 Task: Create a task  Implement password recovery feature for better user experience , assign it to team member softage.6@softage.net in the project Touchstone and update the status of the task to  At Risk , set the priority of the task to Medium.
Action: Mouse moved to (73, 580)
Screenshot: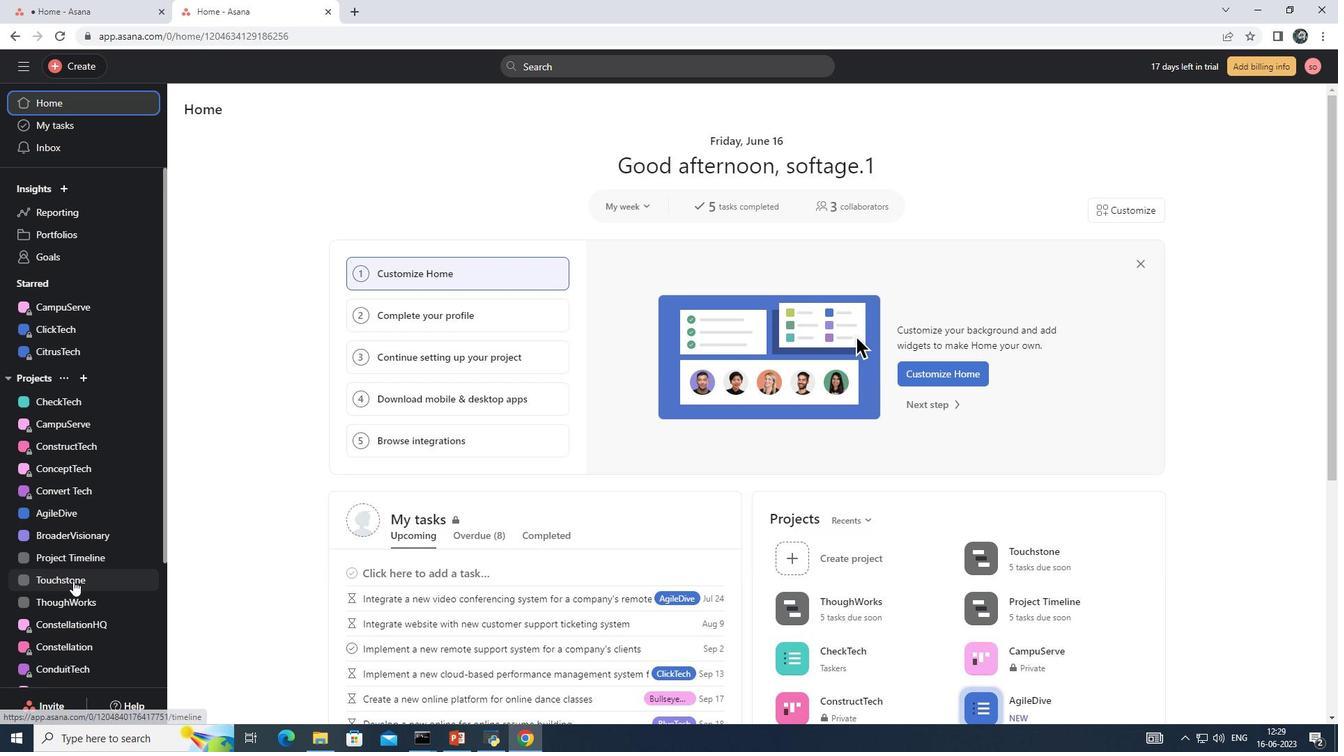 
Action: Mouse pressed left at (73, 580)
Screenshot: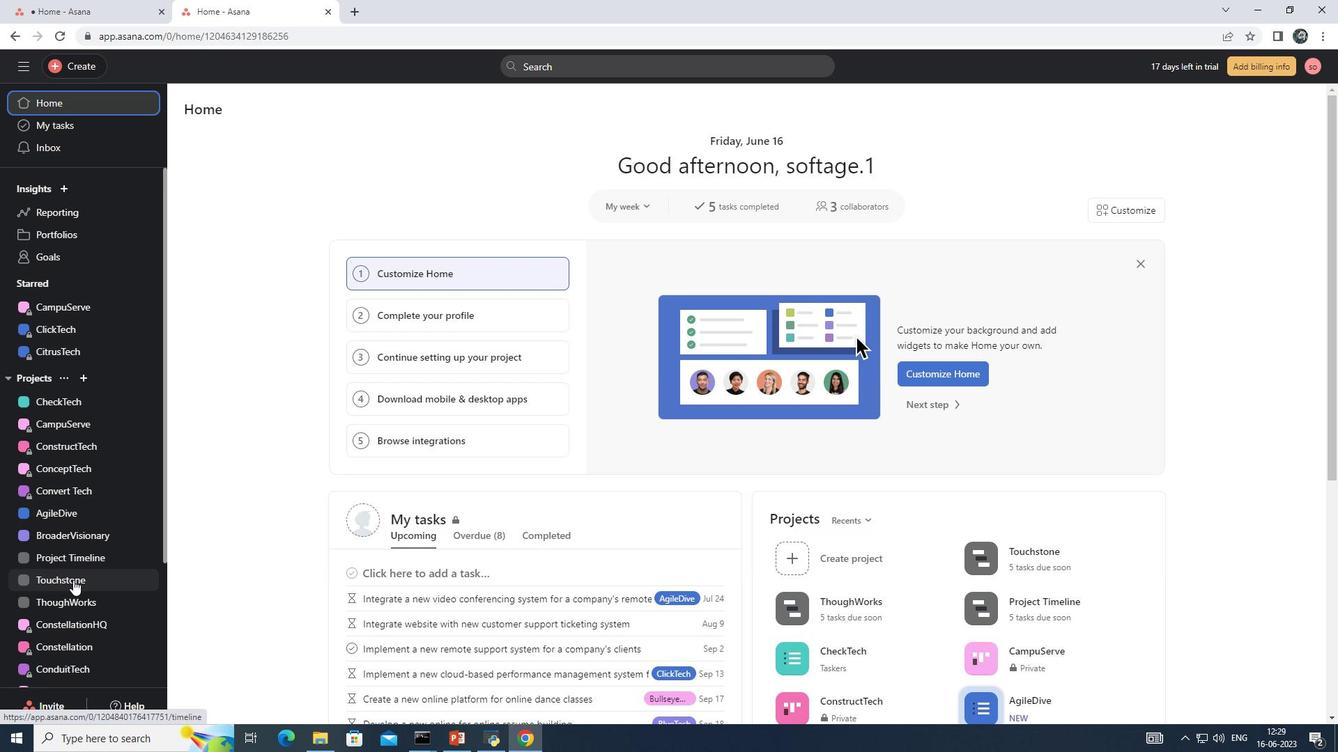 
Action: Mouse moved to (245, 141)
Screenshot: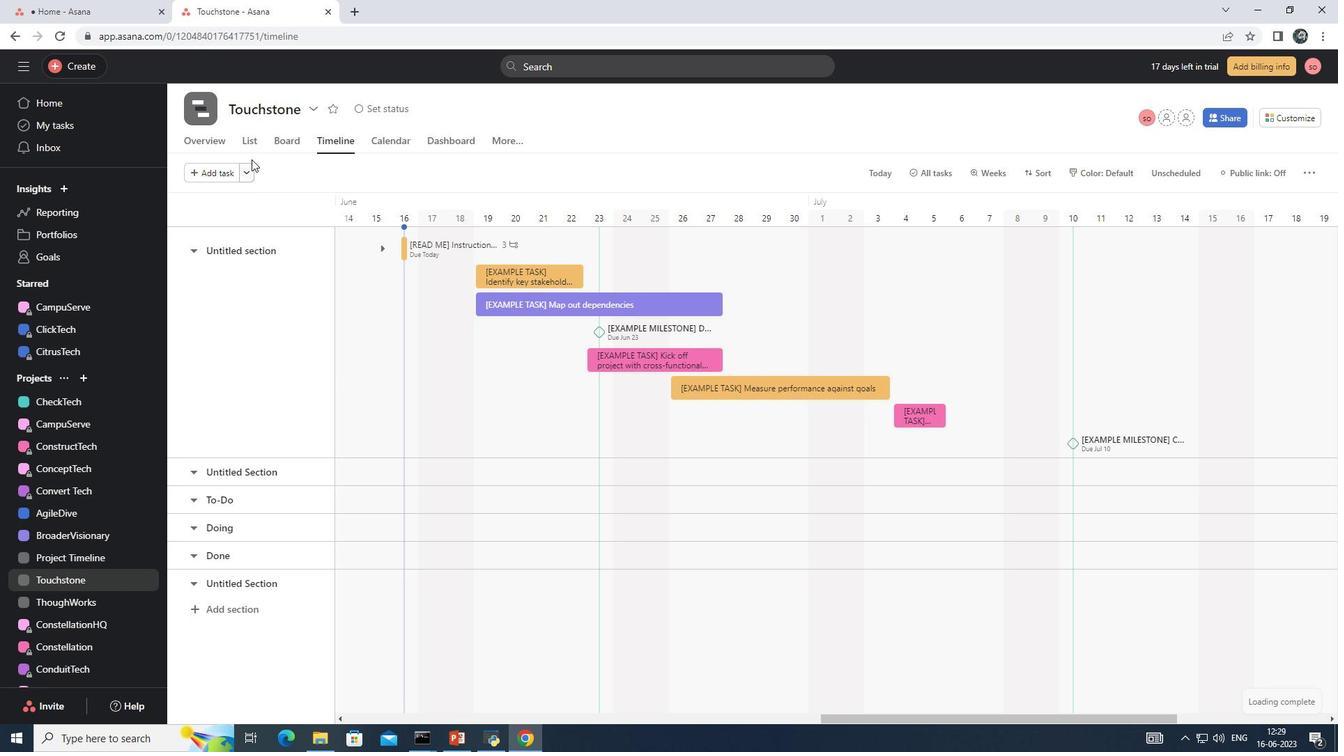 
Action: Mouse pressed left at (245, 141)
Screenshot: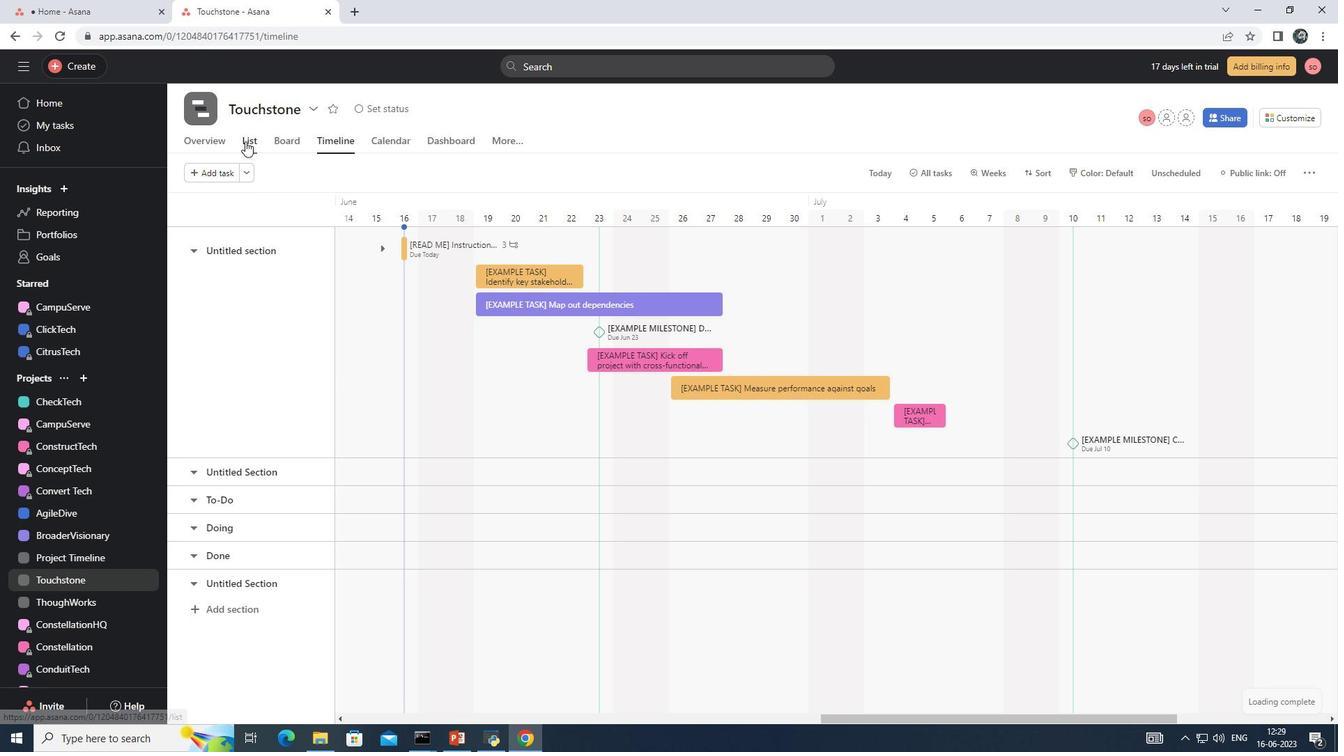 
Action: Mouse moved to (216, 172)
Screenshot: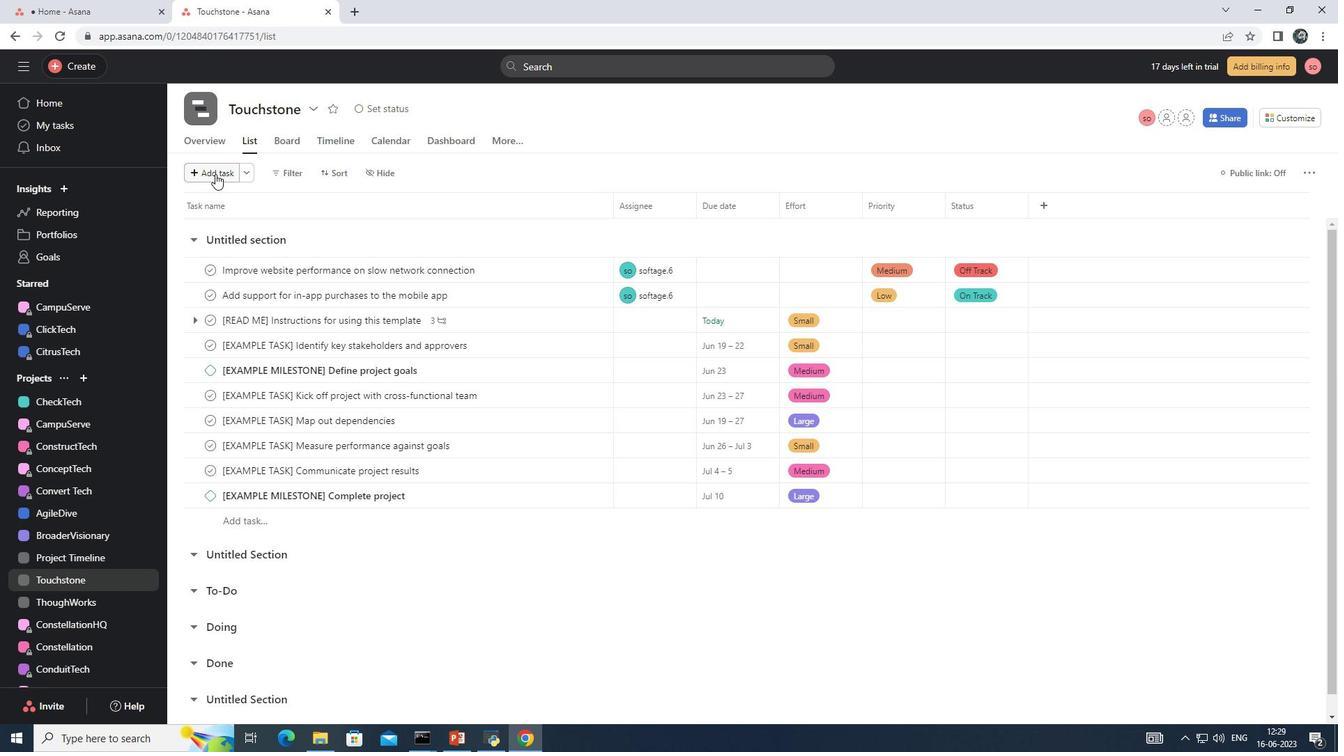 
Action: Mouse pressed left at (216, 172)
Screenshot: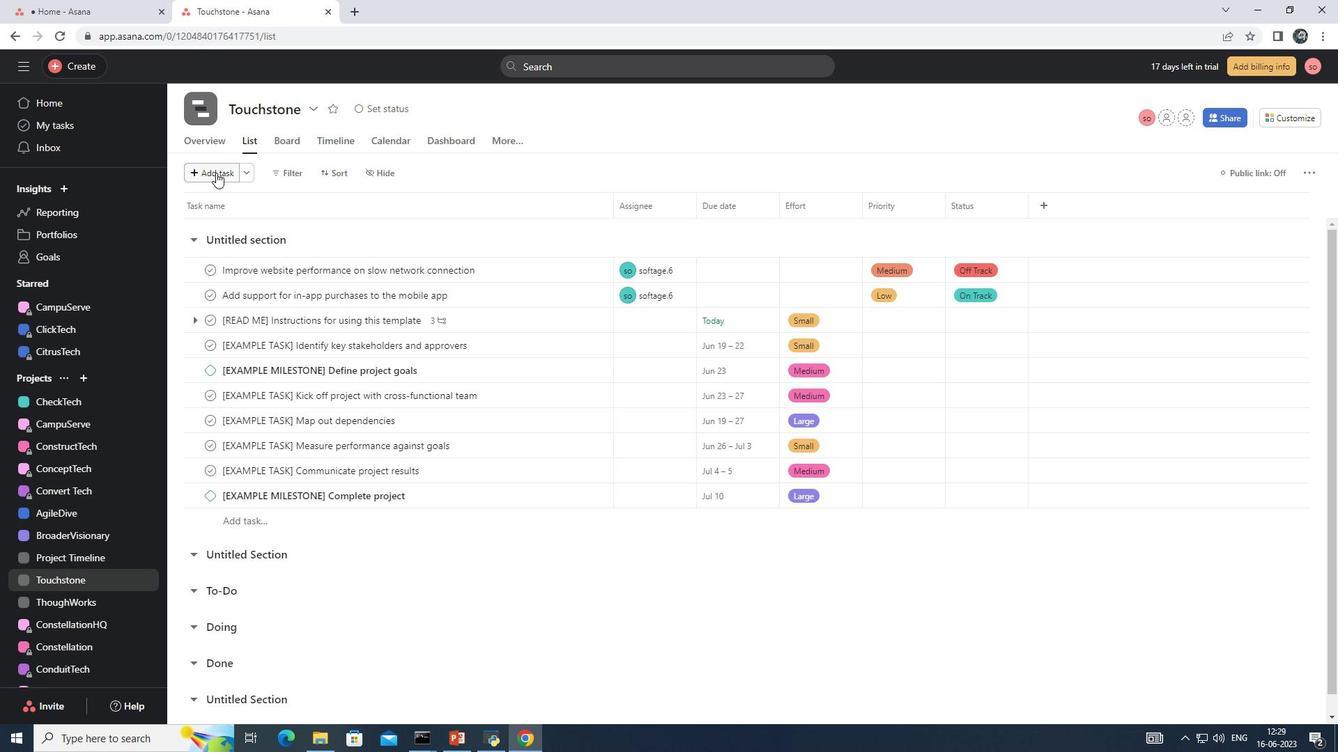 
Action: Mouse moved to (250, 271)
Screenshot: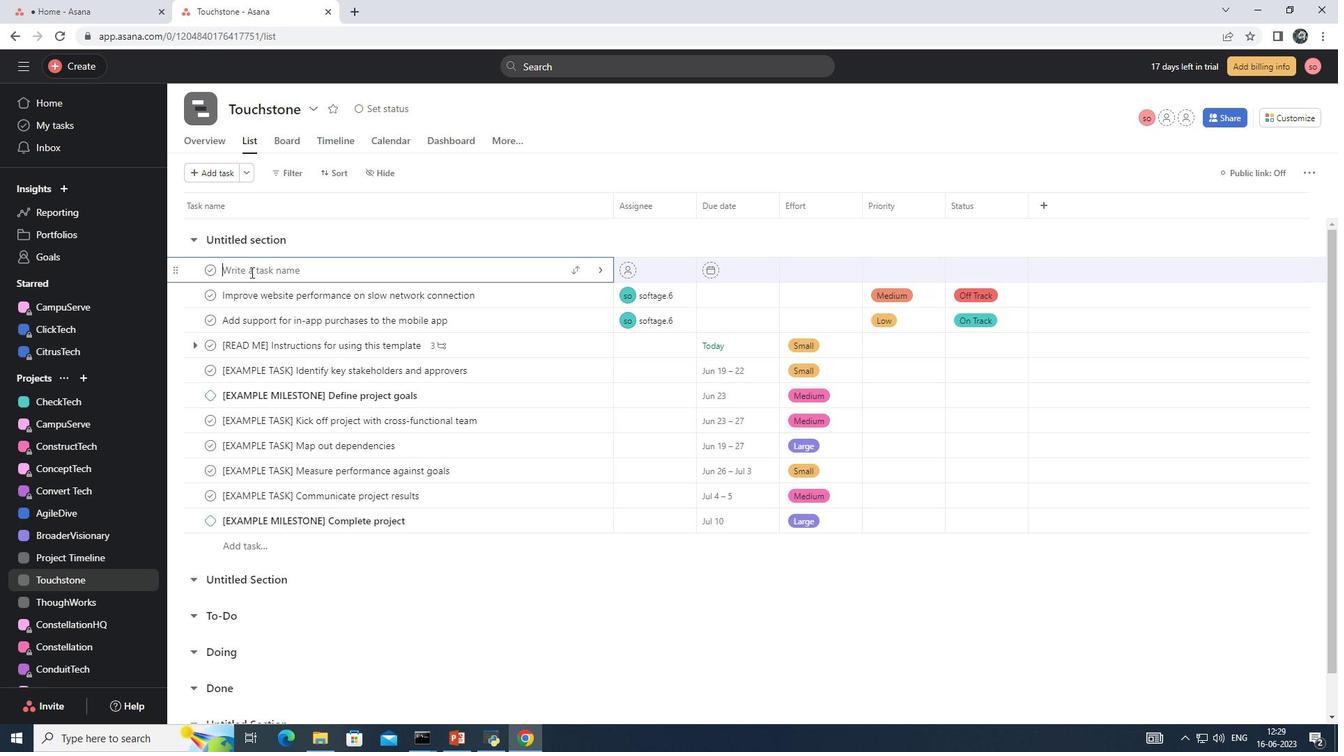 
Action: Key pressed <Key.shift>Implement<Key.space>password<Key.space>recovery<Key.space>feature<Key.space>for<Key.space>better<Key.space>user<Key.space>experience
Screenshot: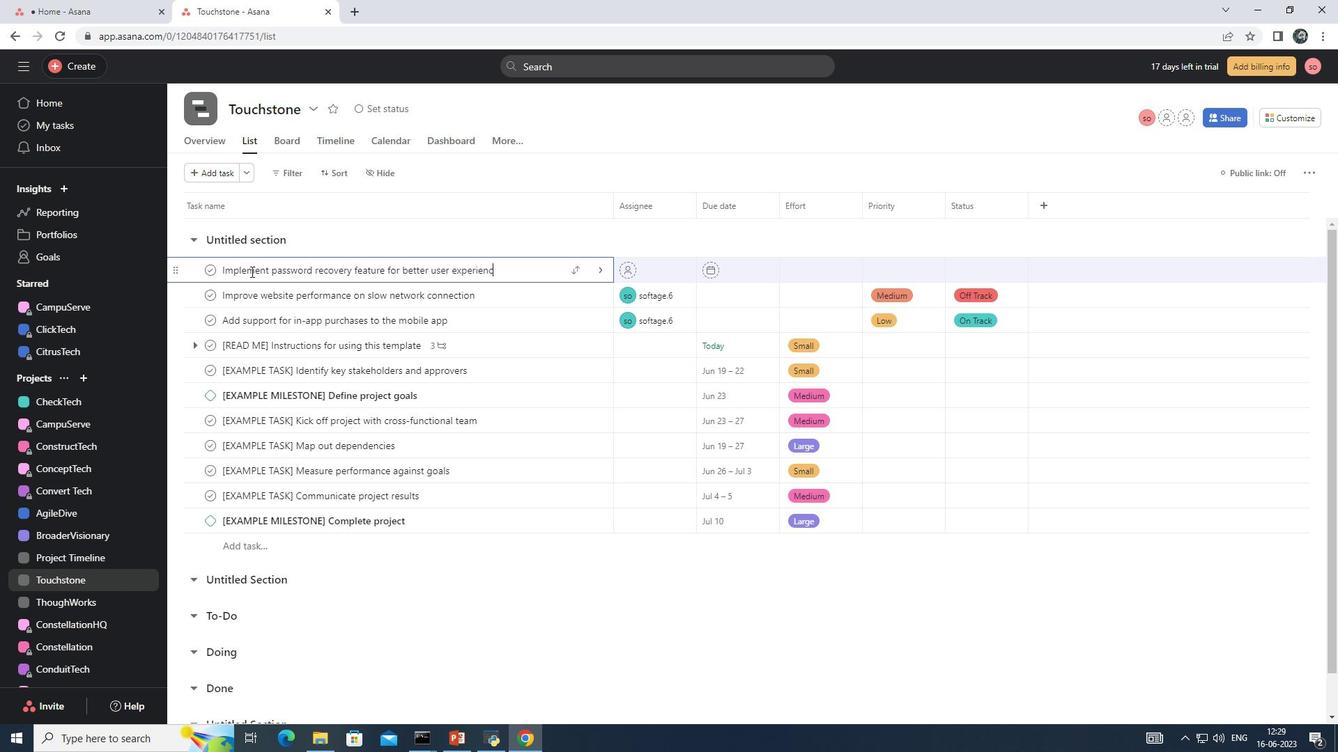 
Action: Mouse moved to (630, 269)
Screenshot: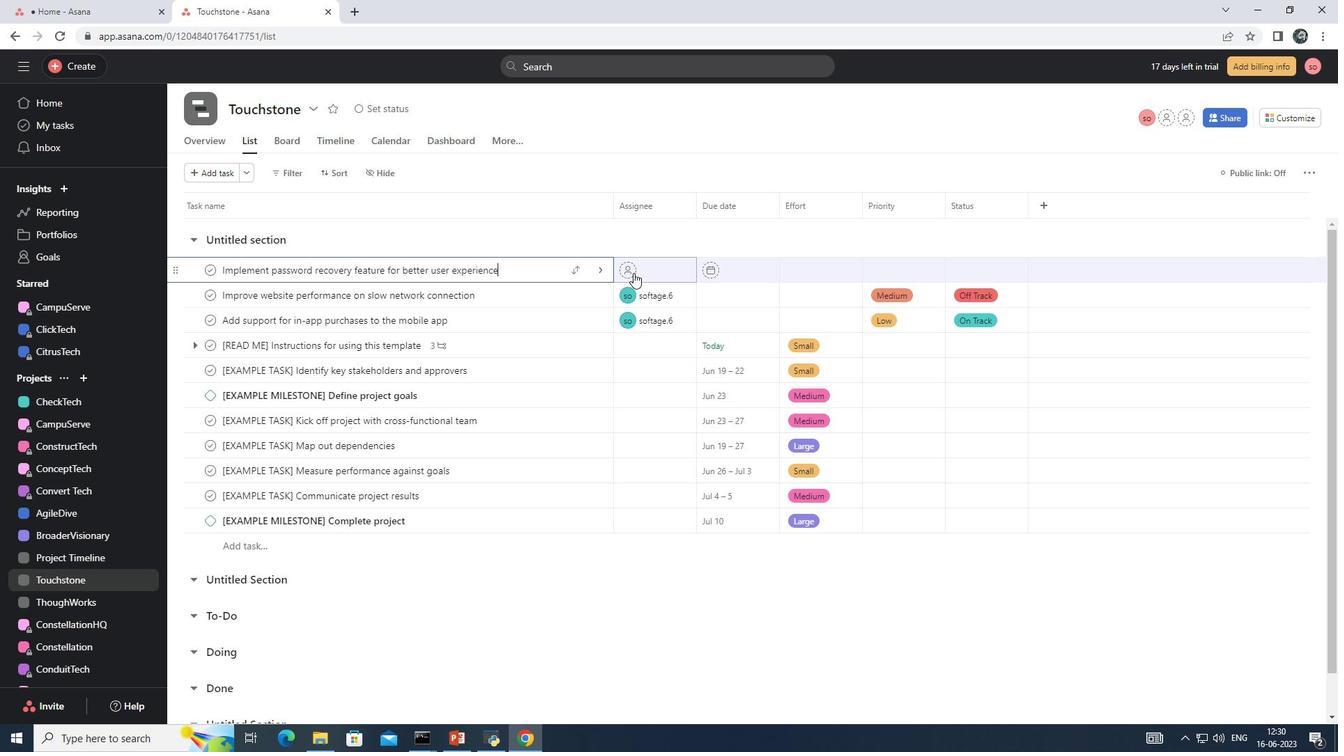 
Action: Mouse pressed left at (630, 269)
Screenshot: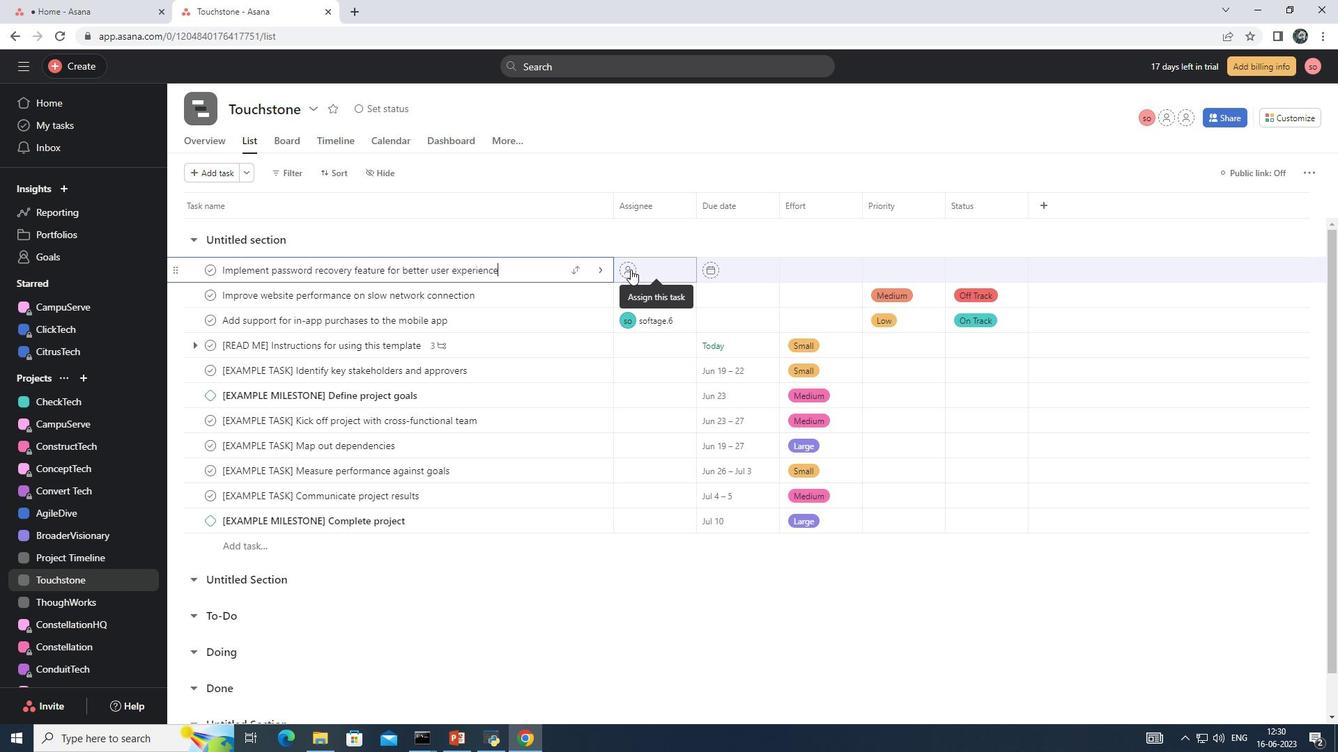 
Action: Mouse moved to (591, 298)
Screenshot: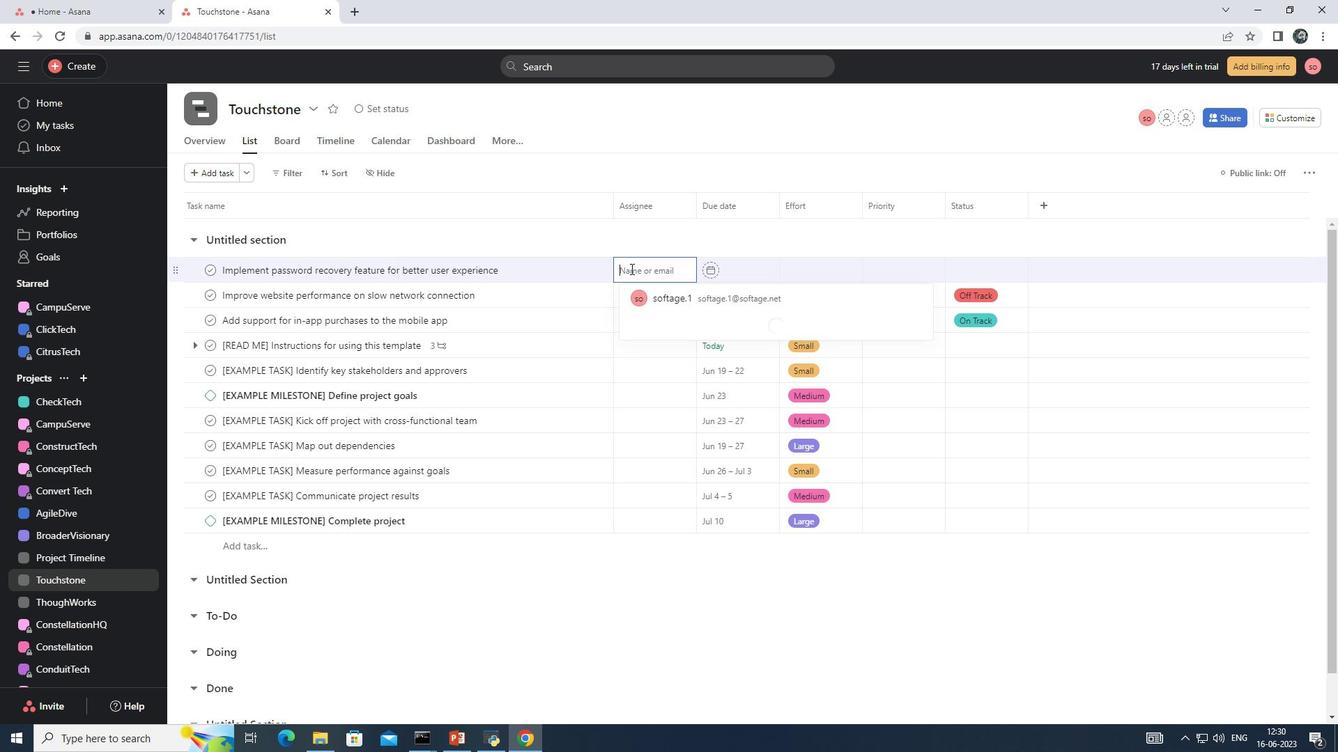 
Action: Key pressed softage.6<Key.enter>
Screenshot: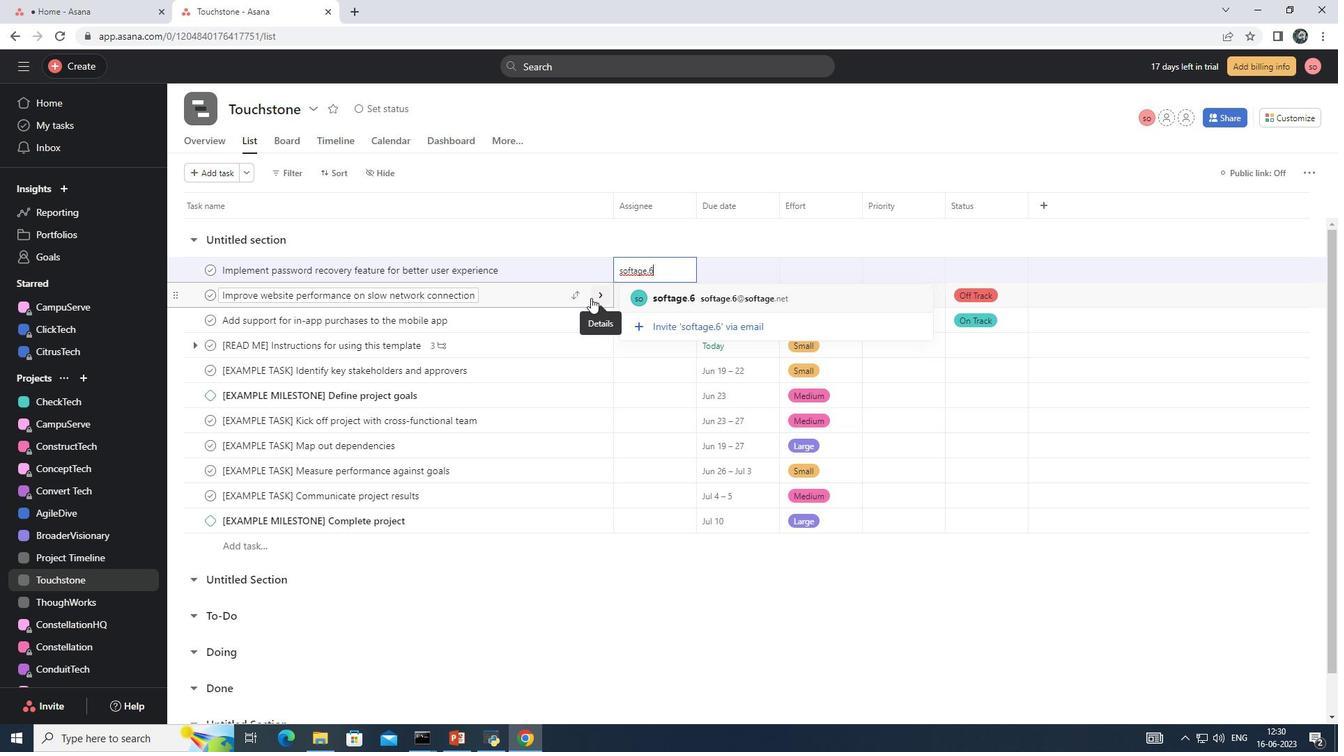 
Action: Mouse moved to (965, 264)
Screenshot: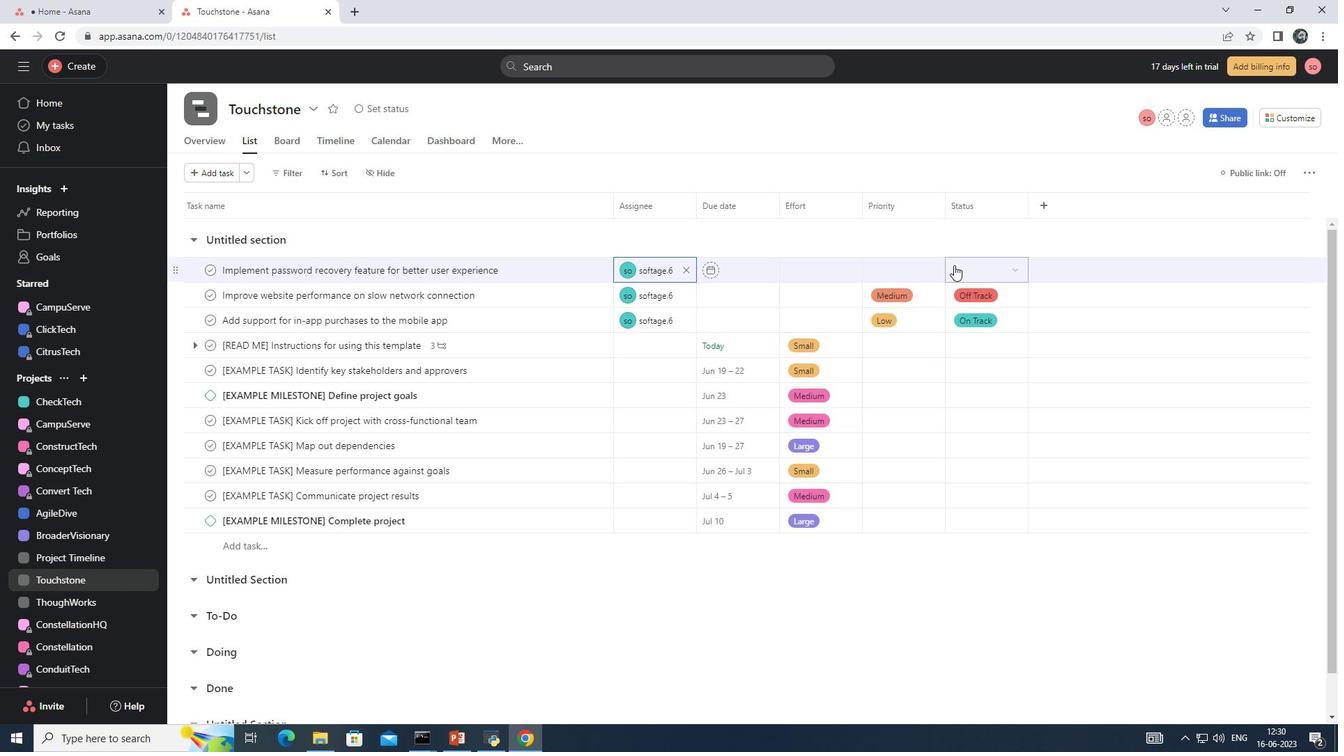 
Action: Mouse pressed left at (965, 264)
Screenshot: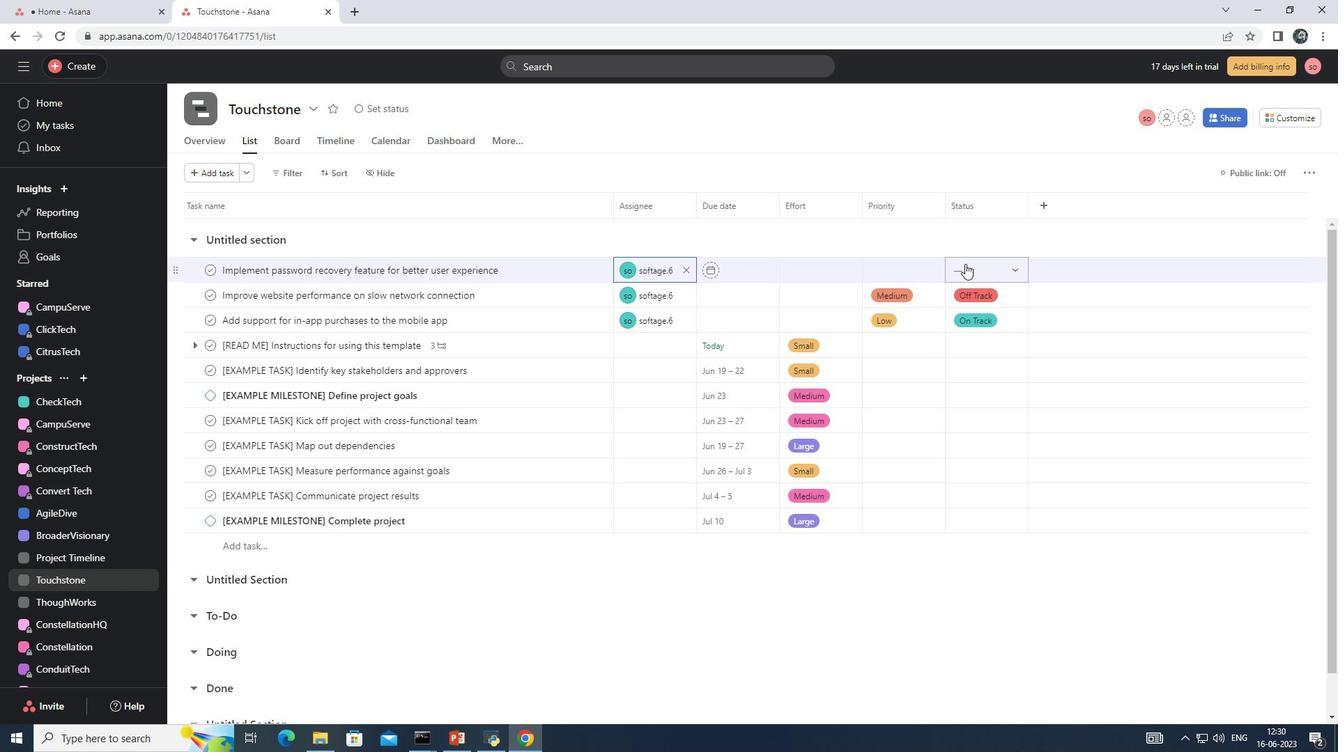 
Action: Mouse moved to (1026, 342)
Screenshot: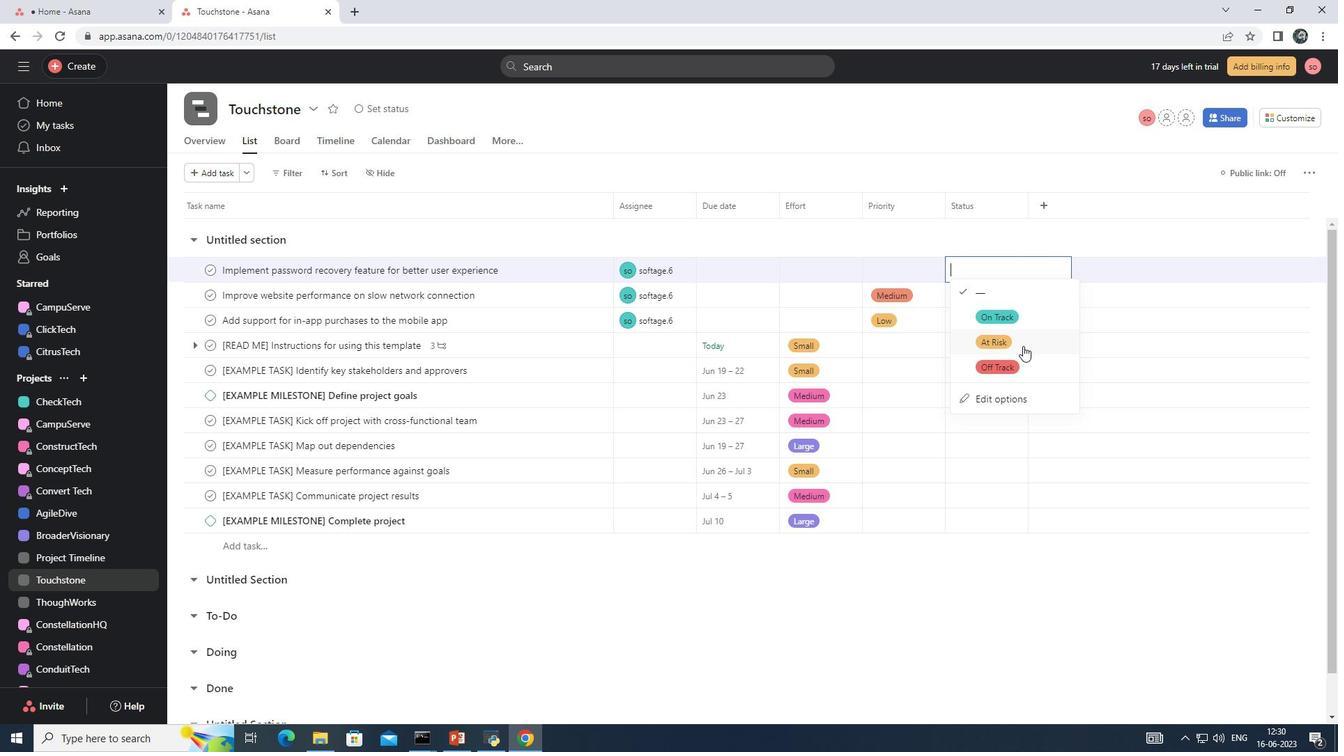 
Action: Mouse pressed left at (1026, 342)
Screenshot: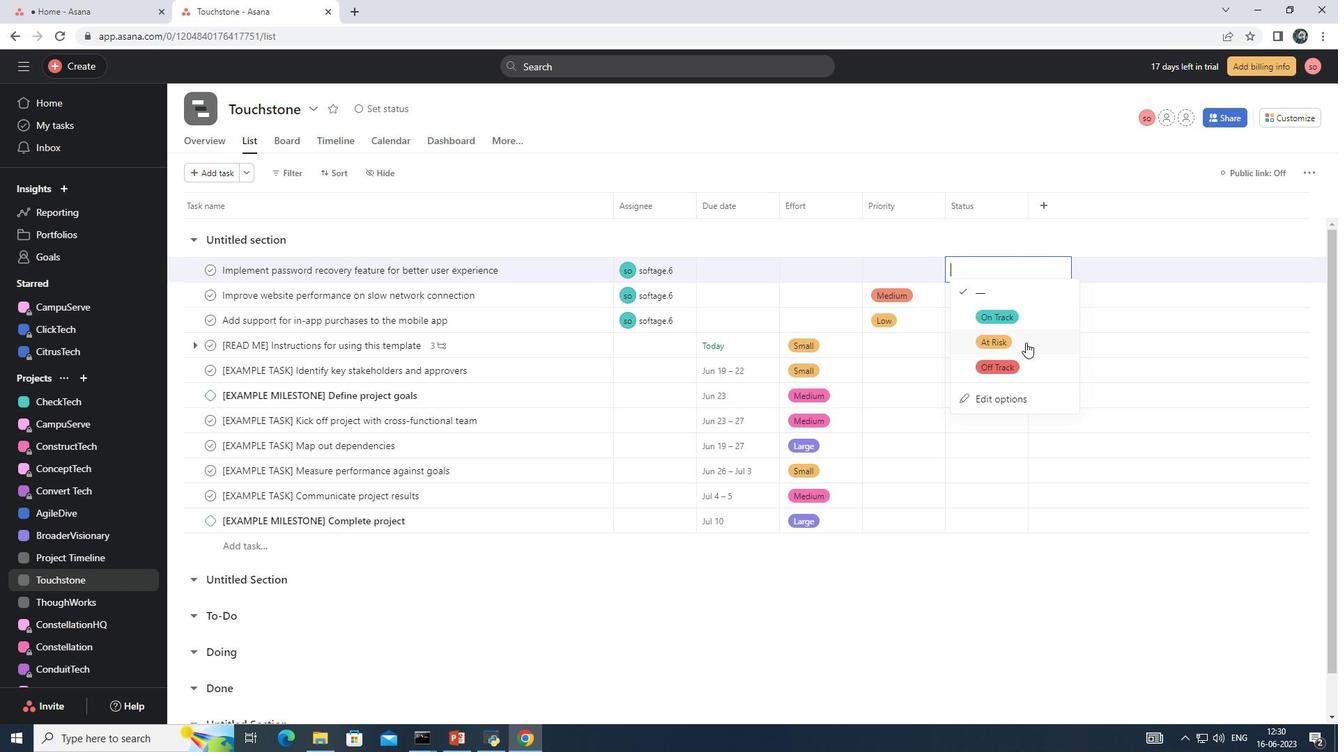 
Action: Mouse moved to (913, 271)
Screenshot: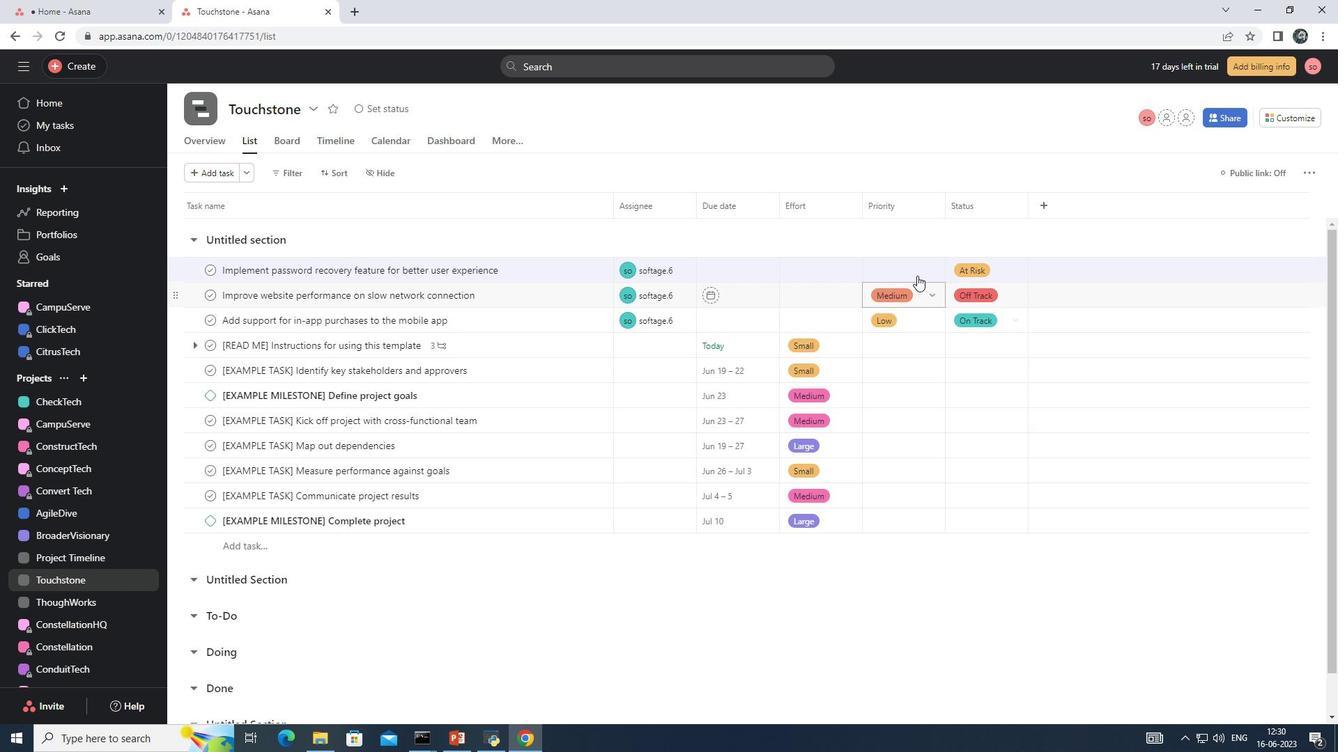 
Action: Mouse pressed left at (913, 271)
Screenshot: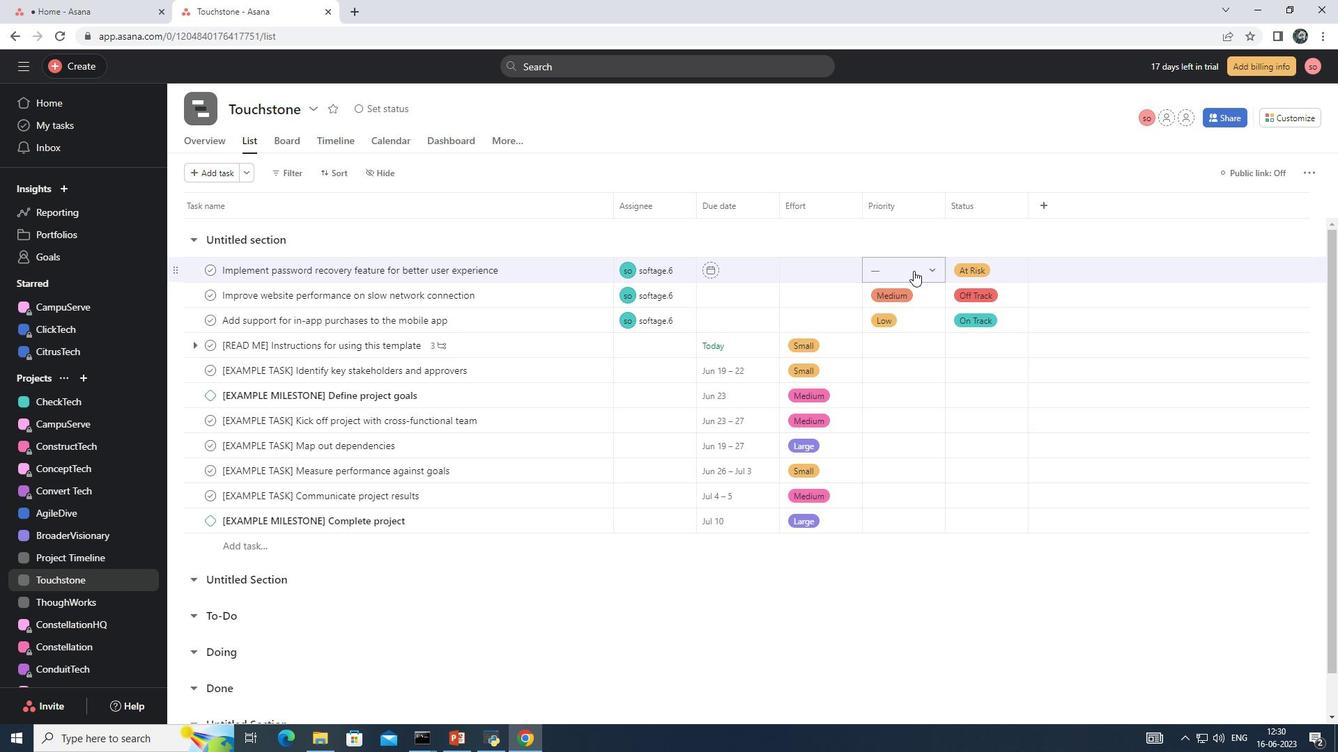 
Action: Mouse moved to (946, 345)
Screenshot: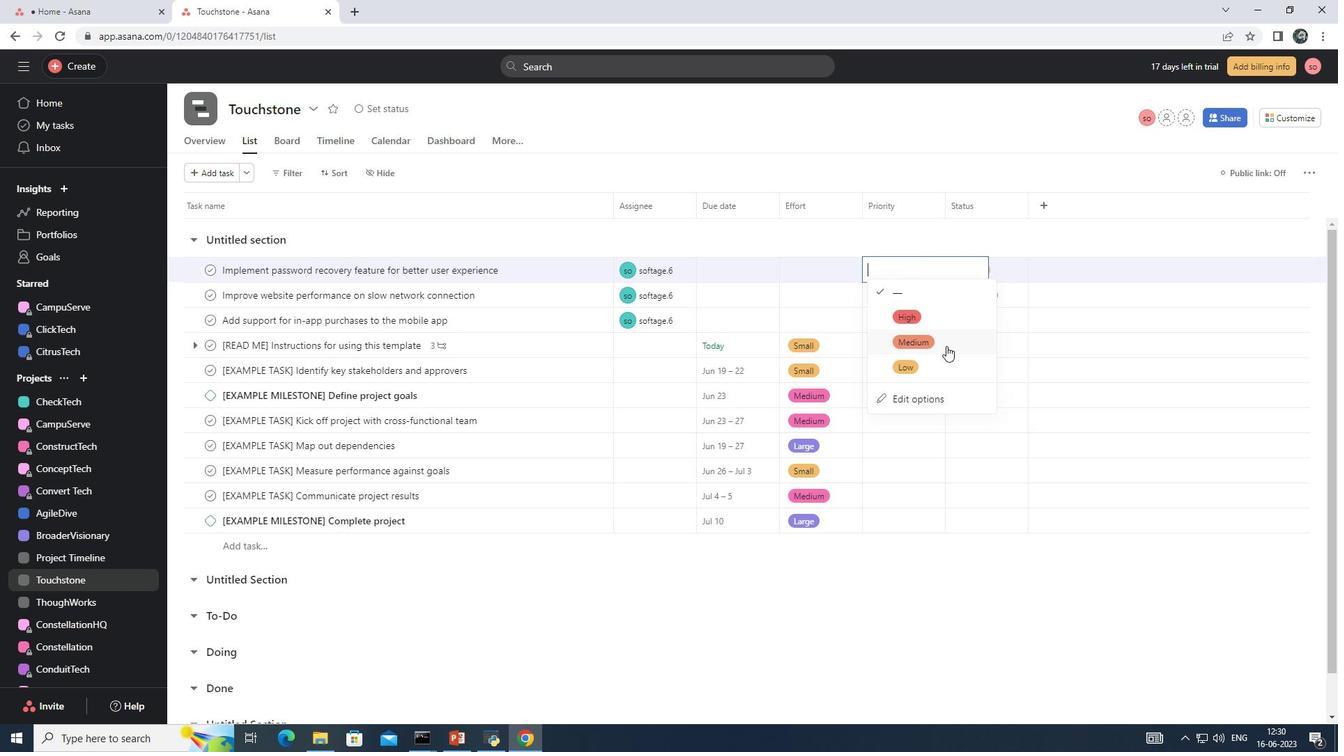 
Action: Mouse pressed left at (946, 345)
Screenshot: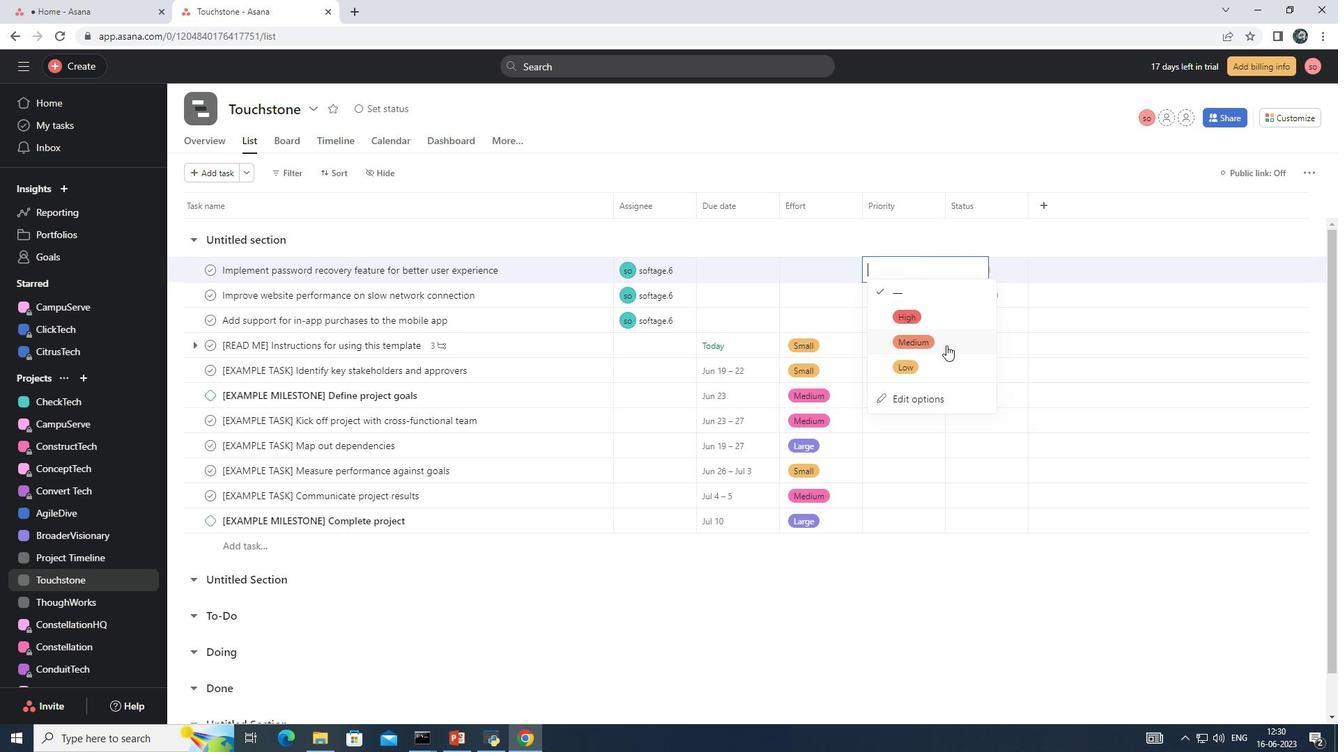 
Action: Mouse moved to (896, 369)
Screenshot: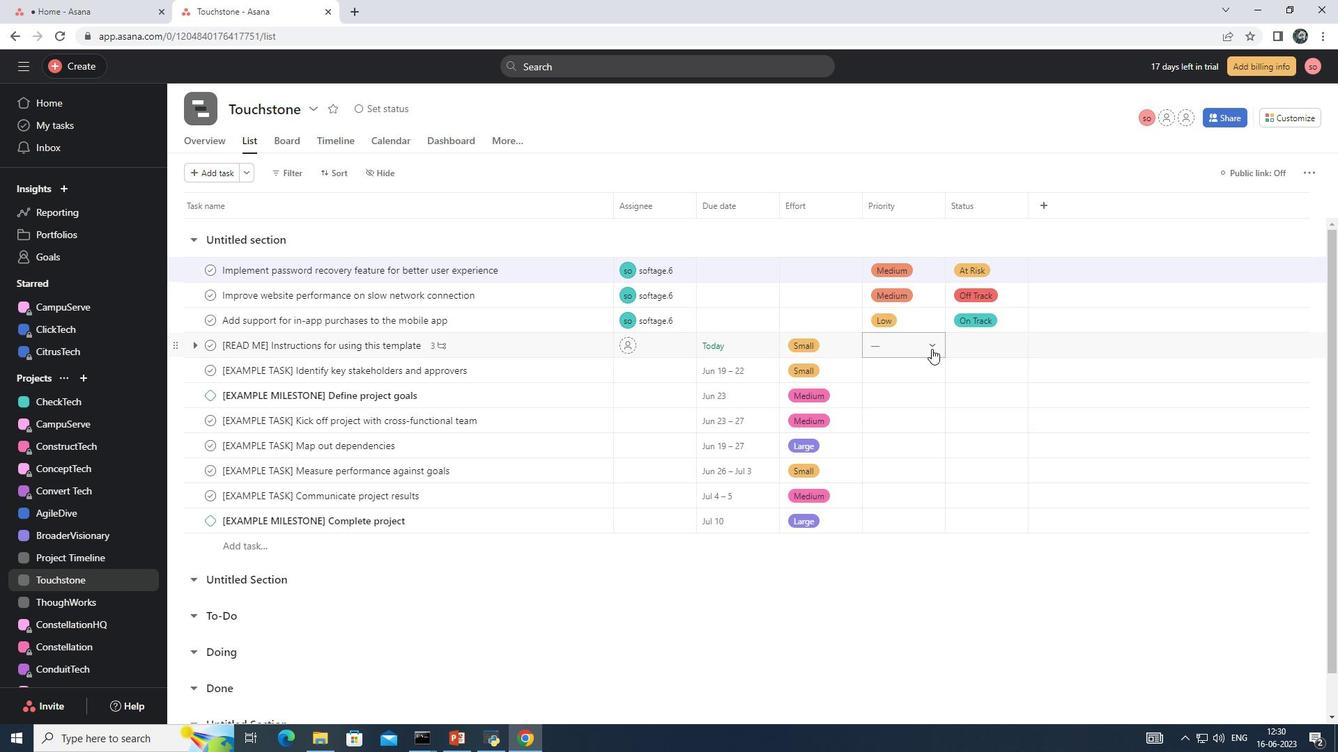 
